 Task: Look for properties with 5 bathrooms.
Action: Mouse moved to (910, 151)
Screenshot: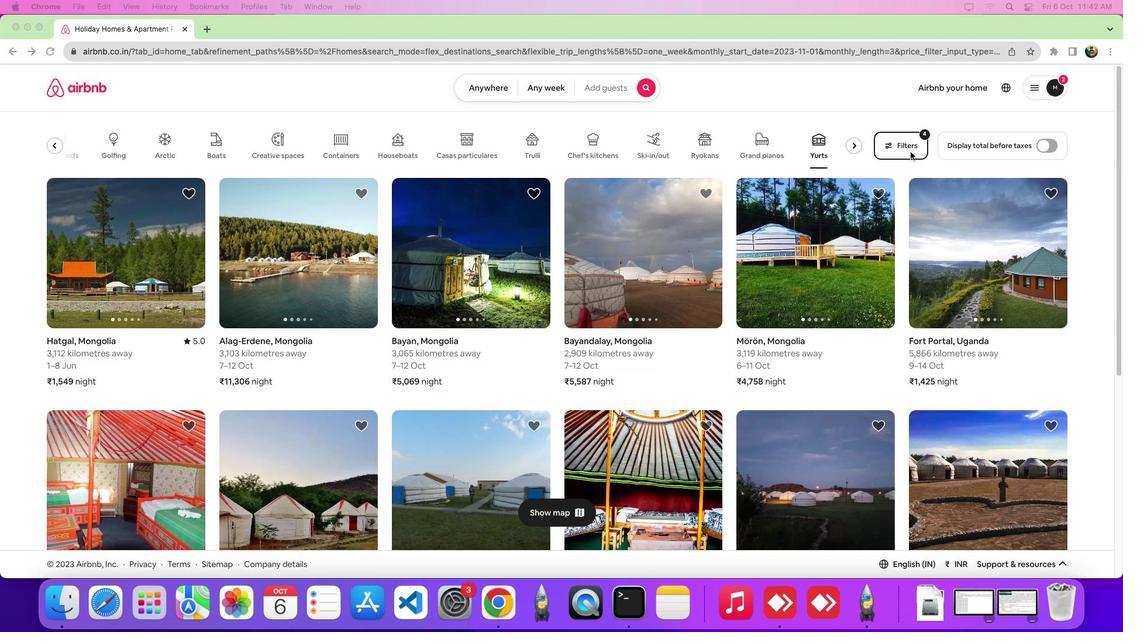 
Action: Mouse pressed left at (910, 151)
Screenshot: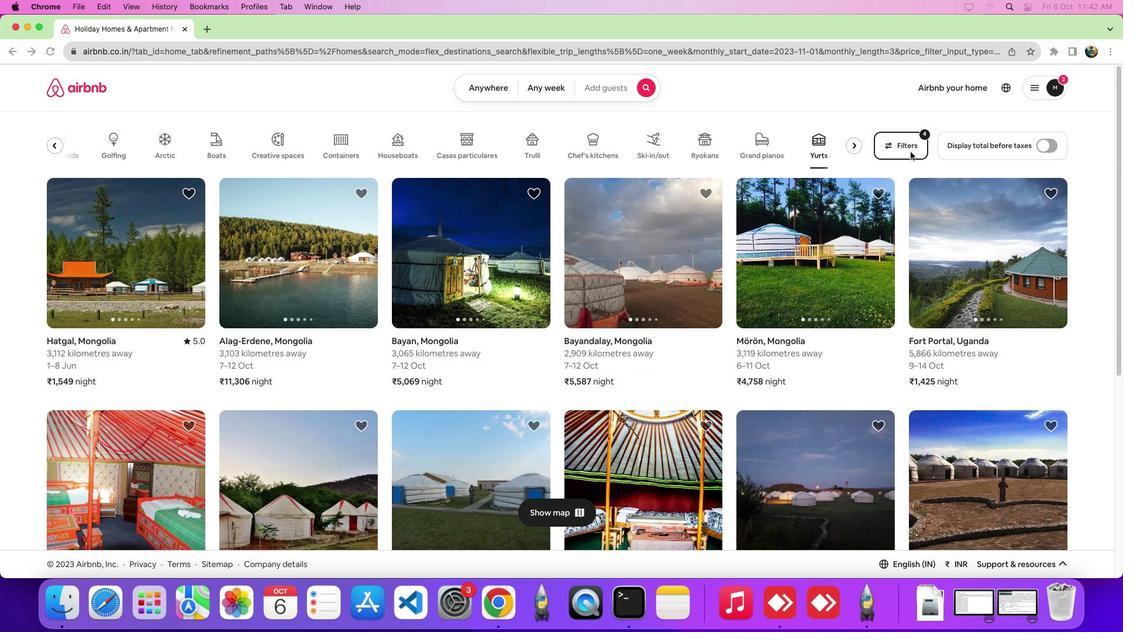 
Action: Mouse pressed left at (910, 151)
Screenshot: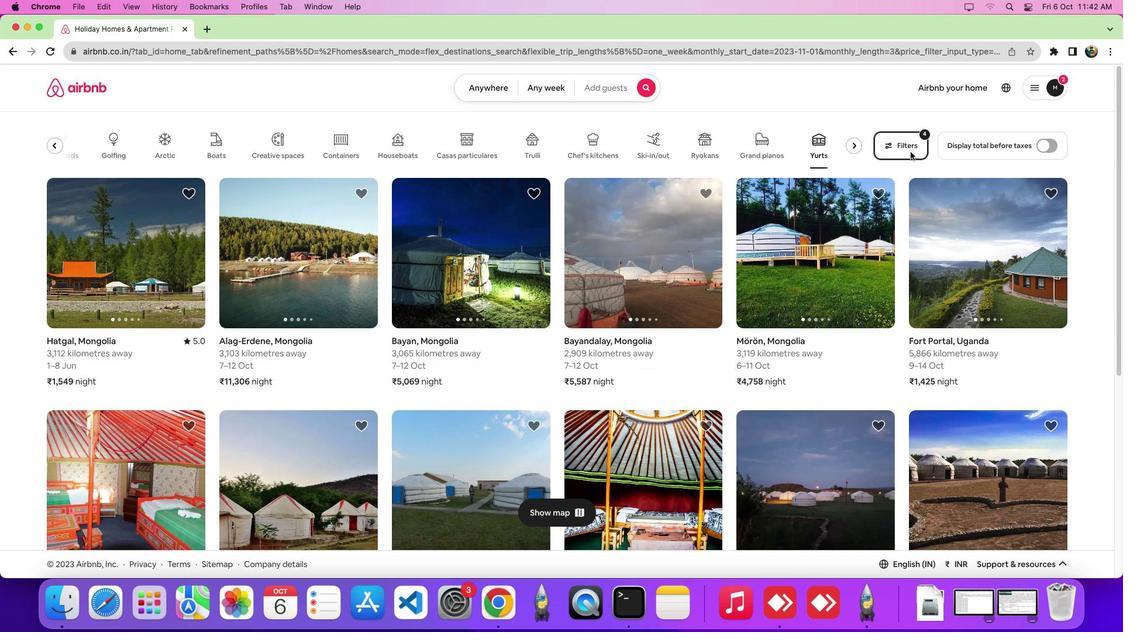 
Action: Mouse moved to (624, 371)
Screenshot: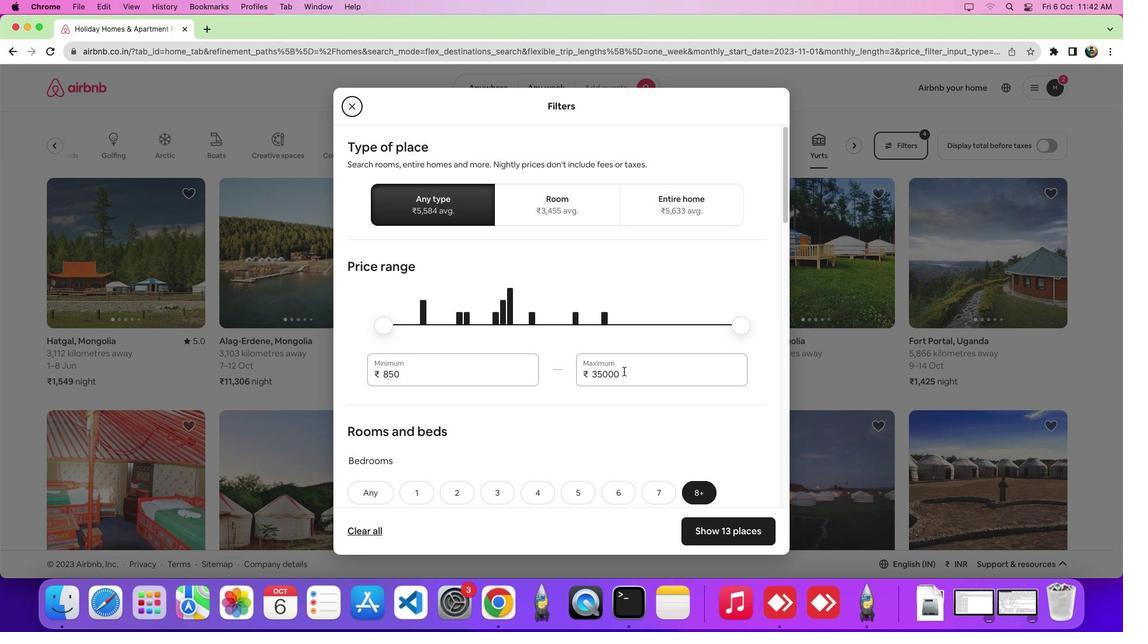 
Action: Mouse scrolled (624, 371) with delta (0, 0)
Screenshot: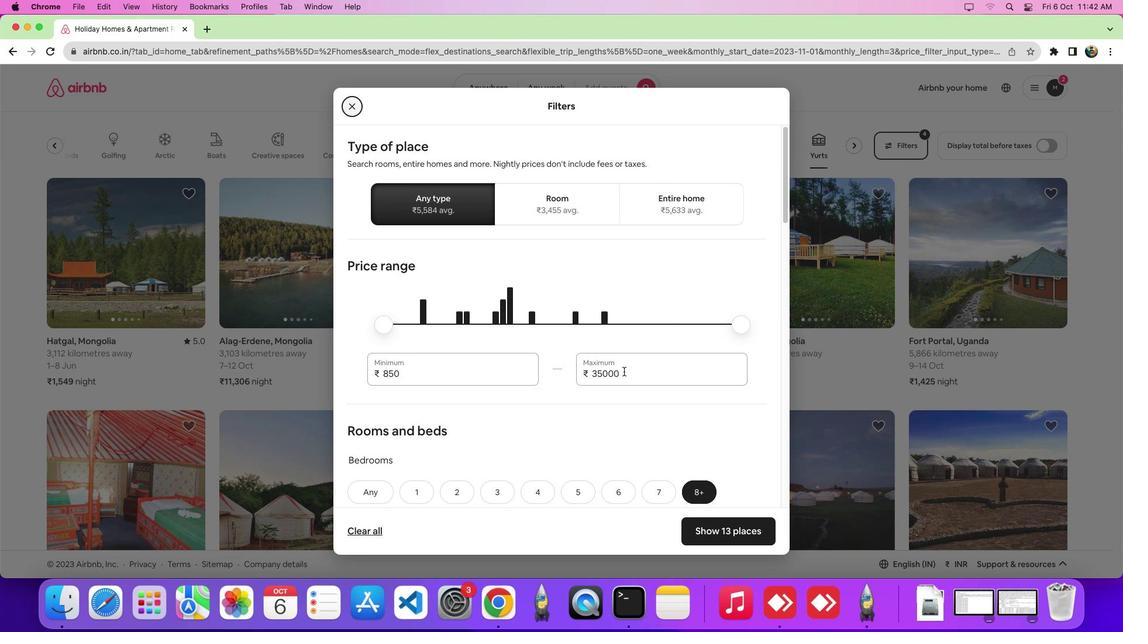 
Action: Mouse scrolled (624, 371) with delta (0, 0)
Screenshot: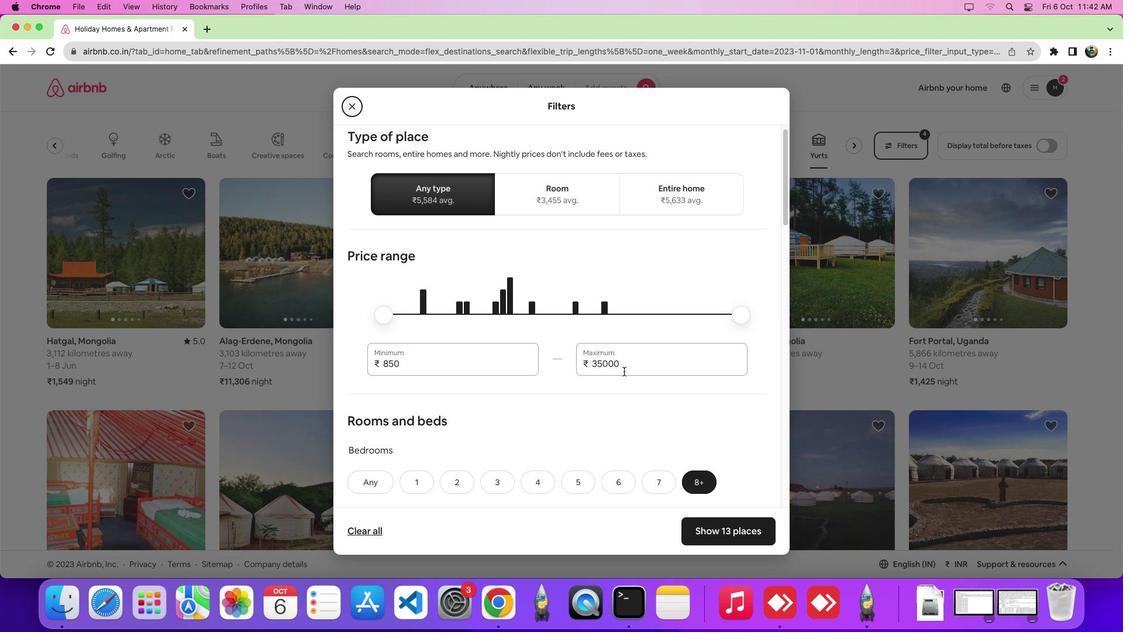 
Action: Mouse scrolled (624, 371) with delta (0, -2)
Screenshot: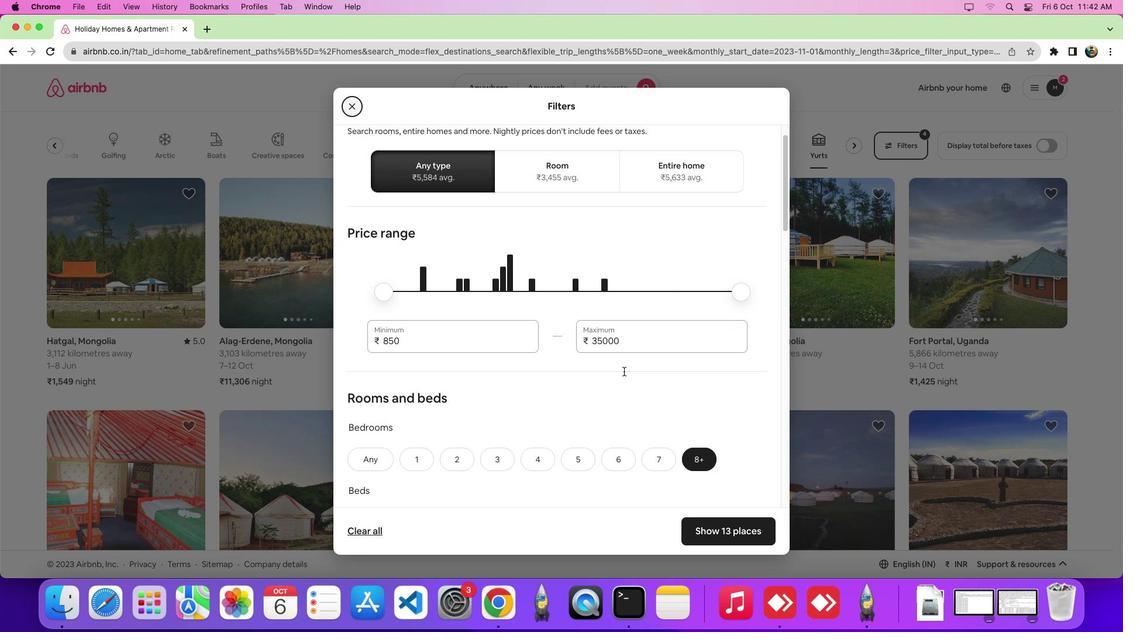 
Action: Mouse scrolled (624, 371) with delta (0, -3)
Screenshot: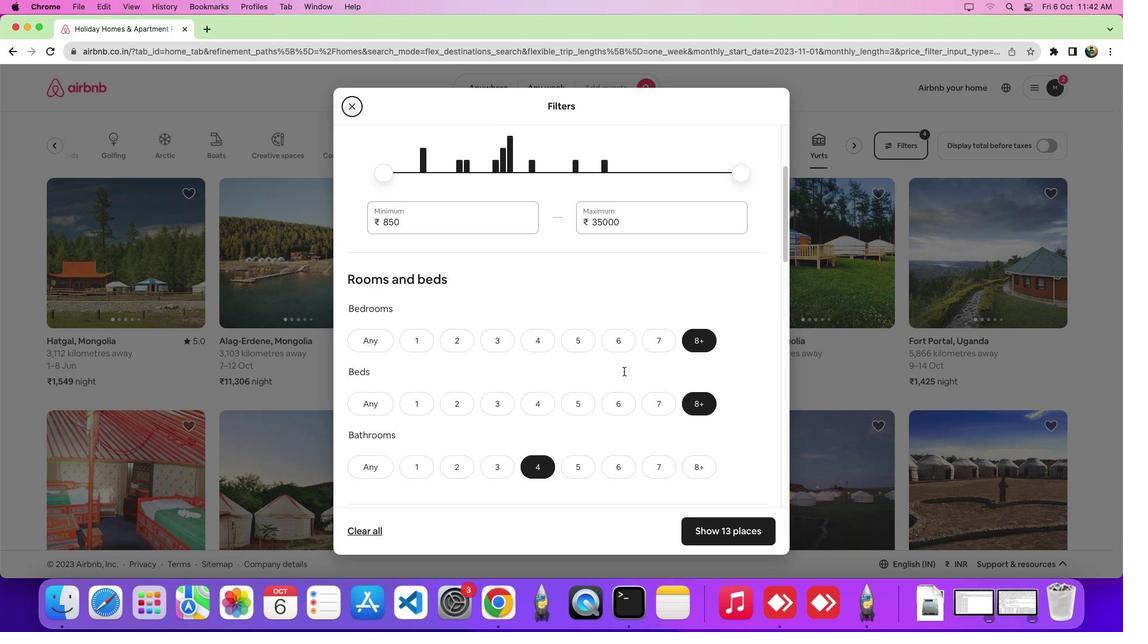 
Action: Mouse moved to (575, 314)
Screenshot: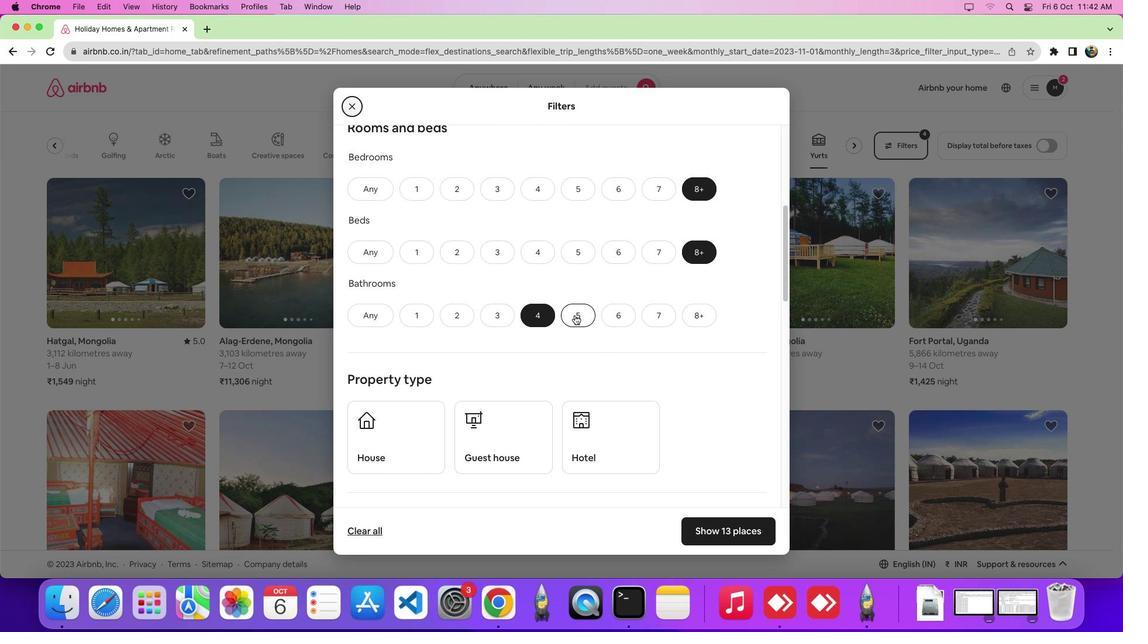 
Action: Mouse pressed left at (575, 314)
Screenshot: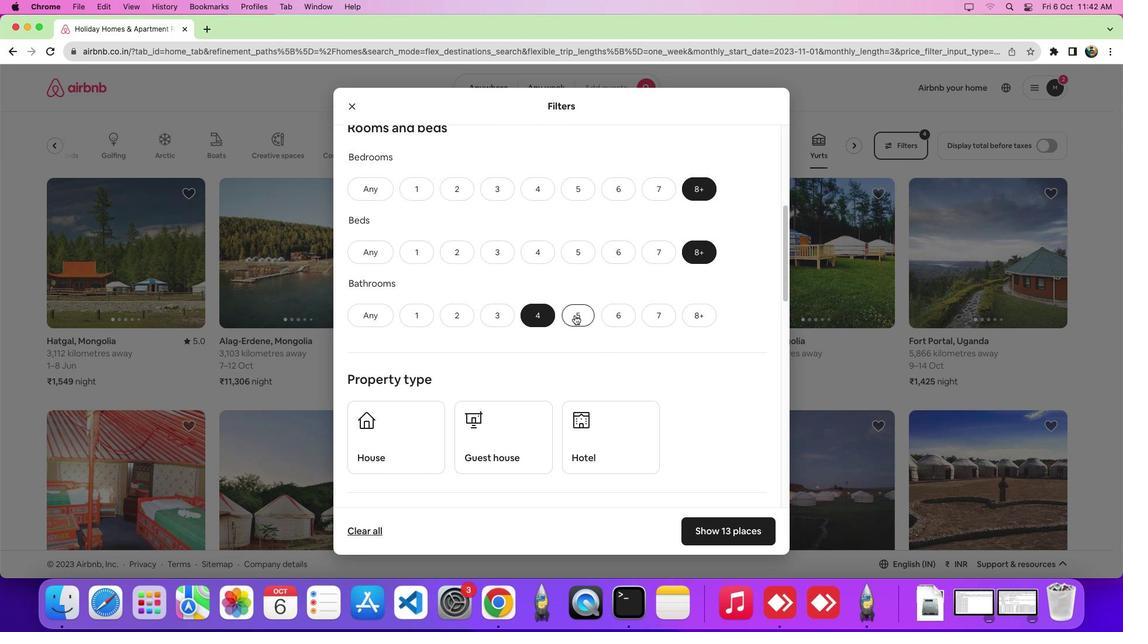 
Action: Mouse moved to (722, 526)
Screenshot: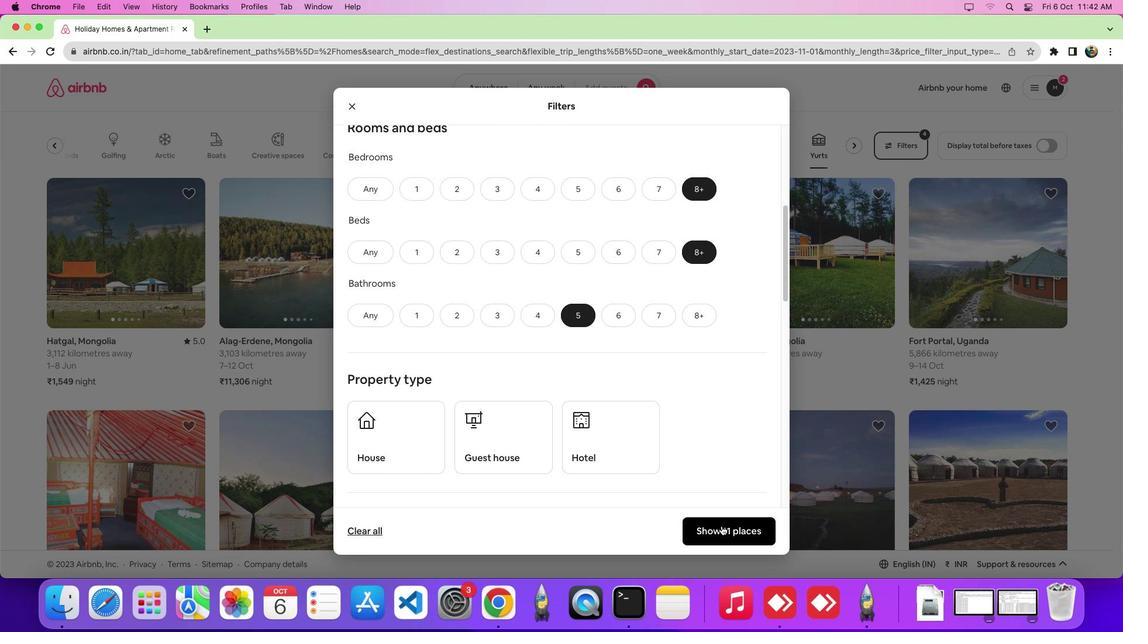 
Action: Mouse pressed left at (722, 526)
Screenshot: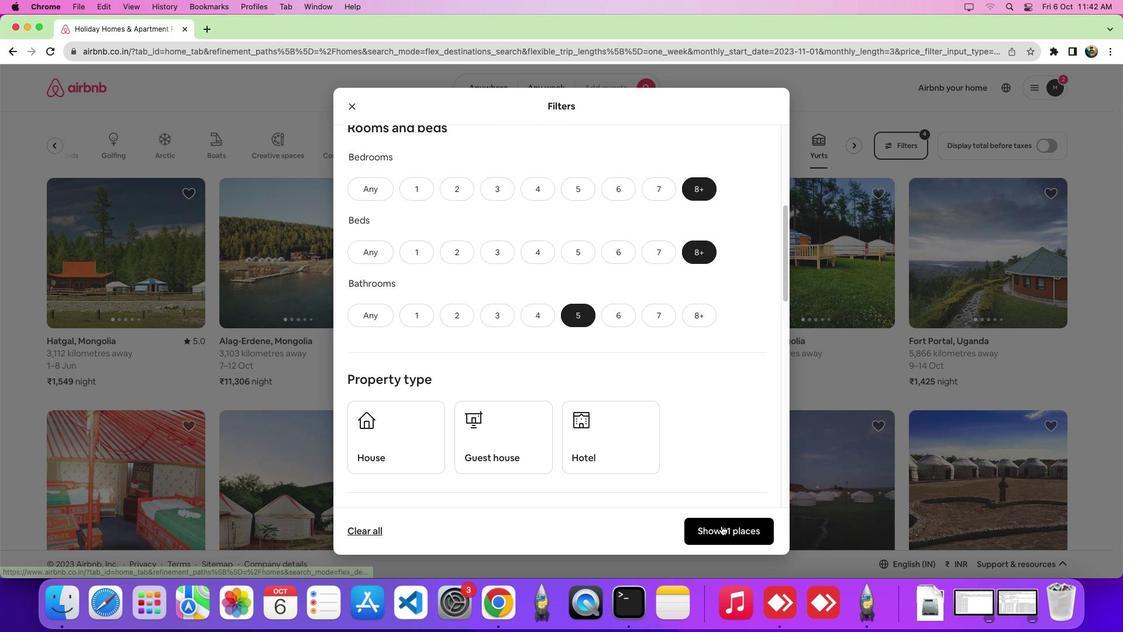 
Action: Mouse moved to (726, 513)
Screenshot: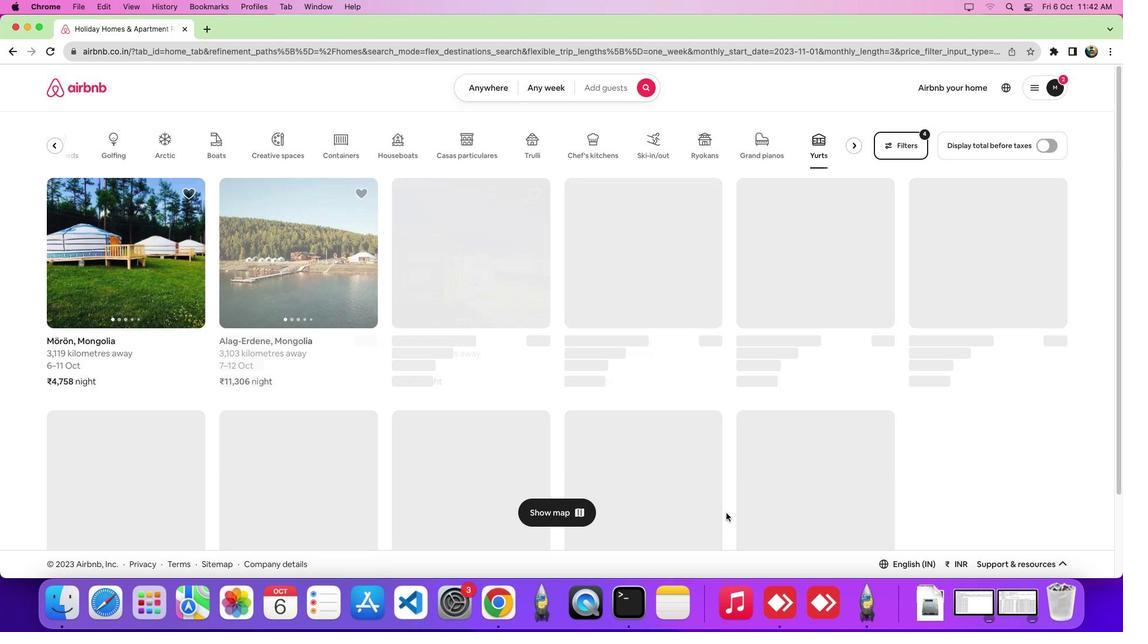 
